 Task: Add Sprouts Watermelon Passionfruit Hydration Drink Mix Single to the cart.
Action: Mouse pressed left at (17, 77)
Screenshot: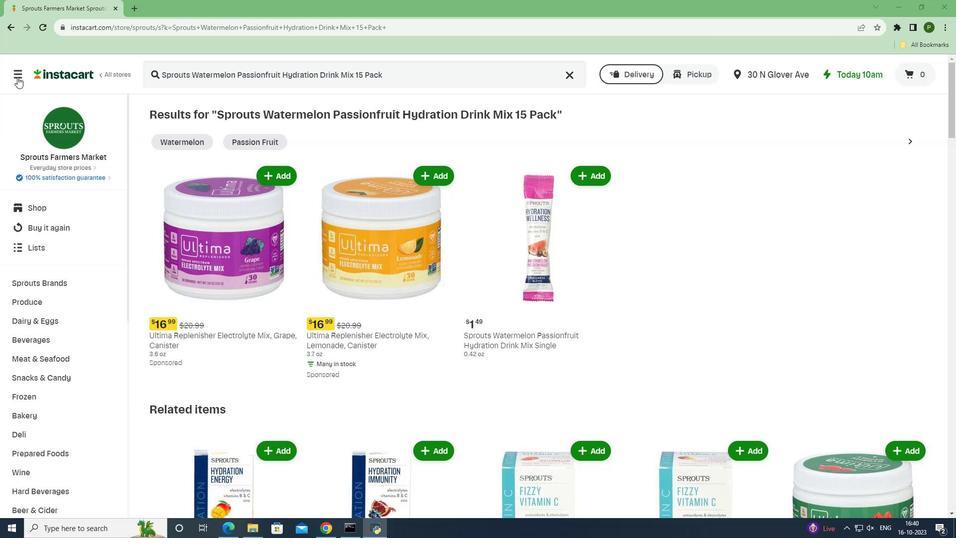 
Action: Mouse moved to (20, 259)
Screenshot: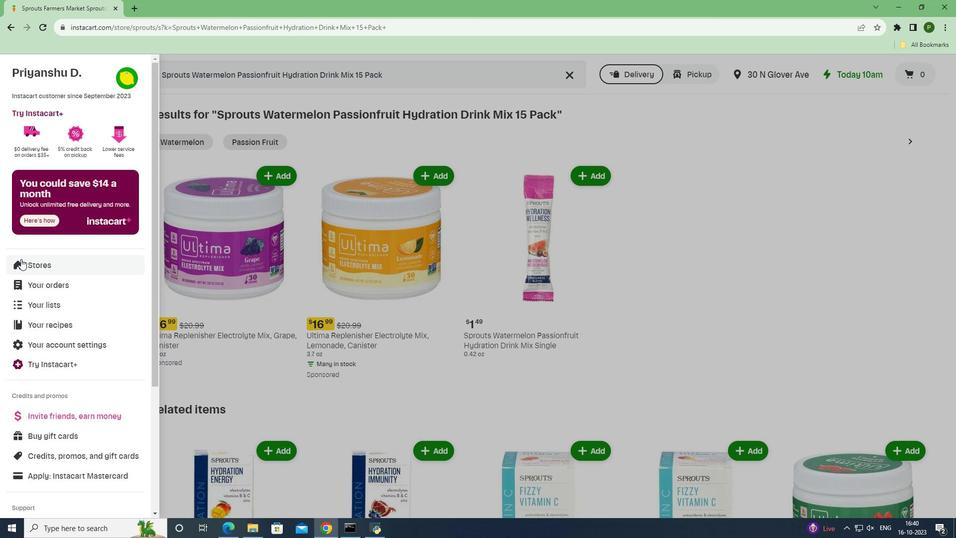 
Action: Mouse pressed left at (20, 259)
Screenshot: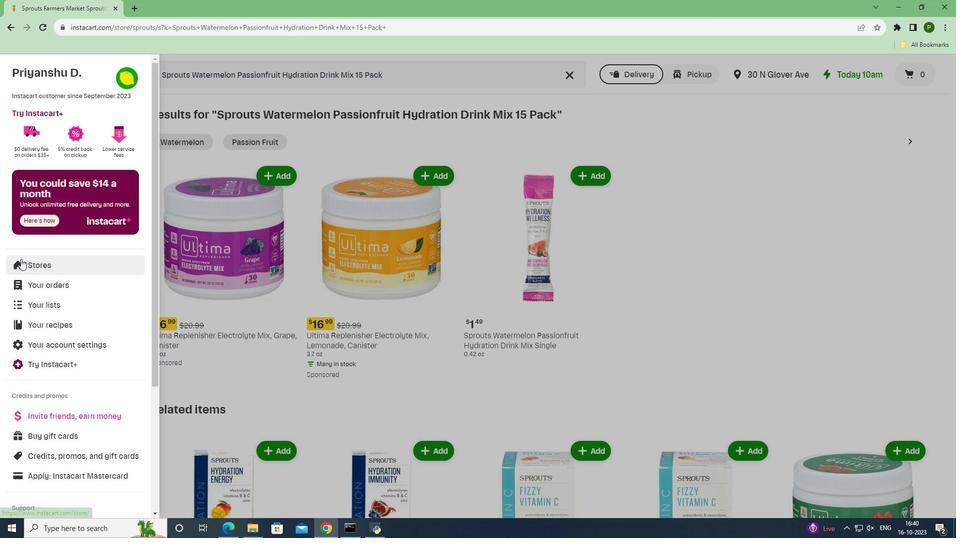 
Action: Mouse moved to (226, 120)
Screenshot: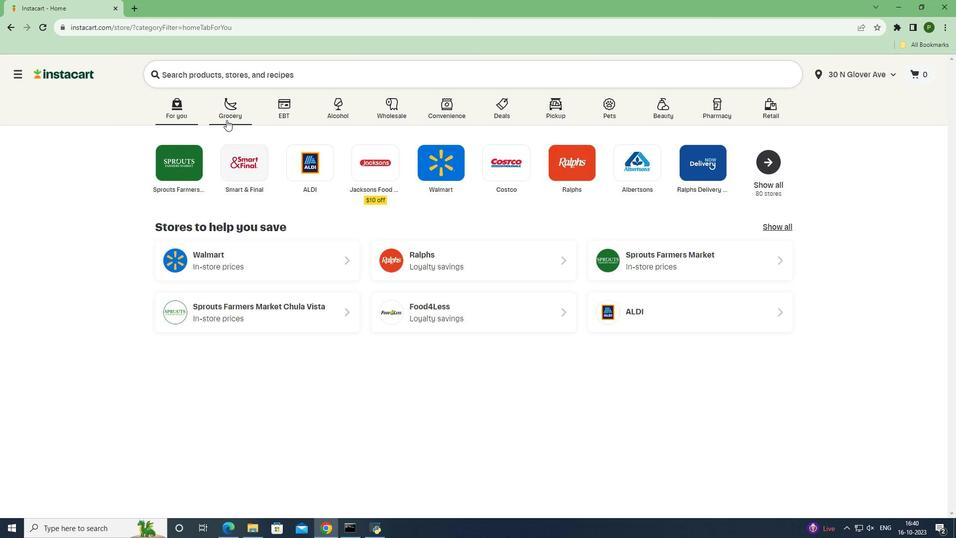 
Action: Mouse pressed left at (226, 120)
Screenshot: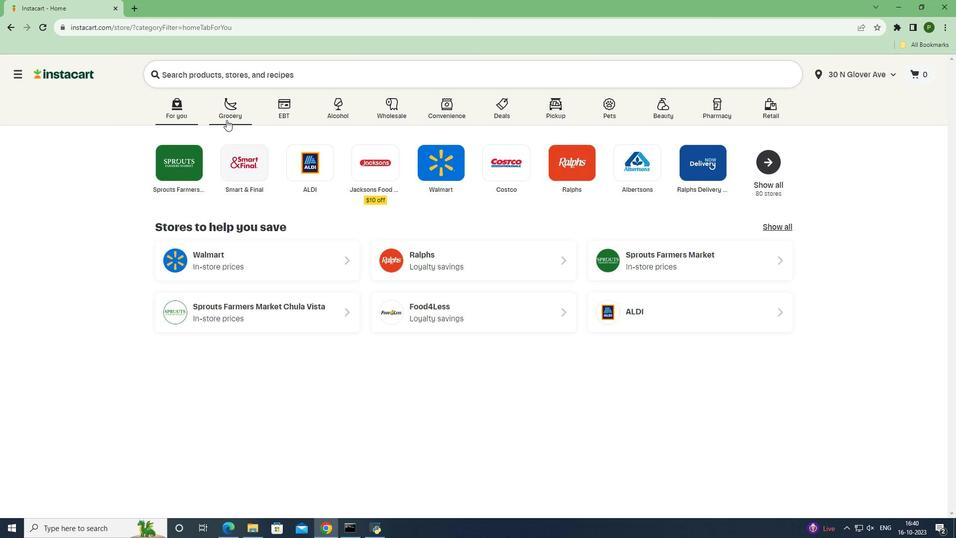 
Action: Mouse moved to (614, 237)
Screenshot: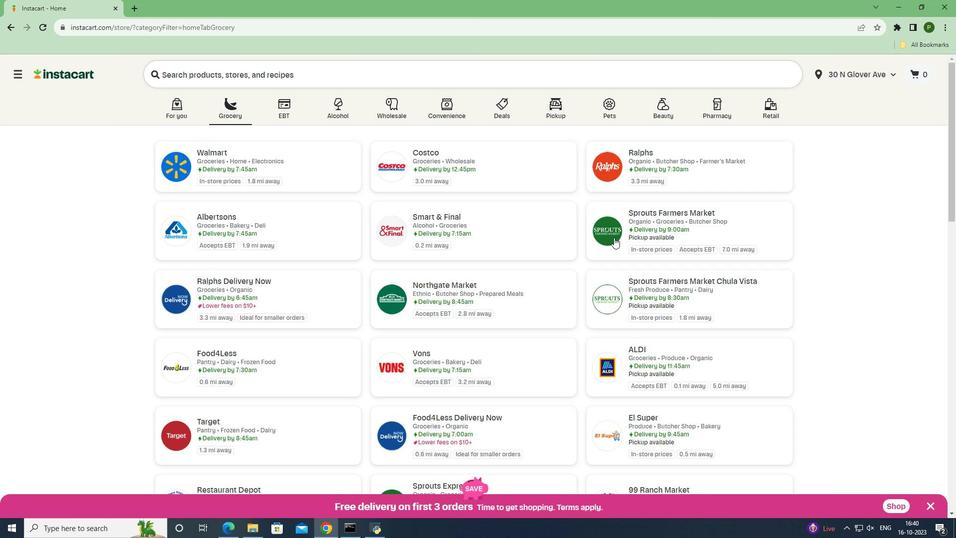 
Action: Mouse pressed left at (614, 237)
Screenshot: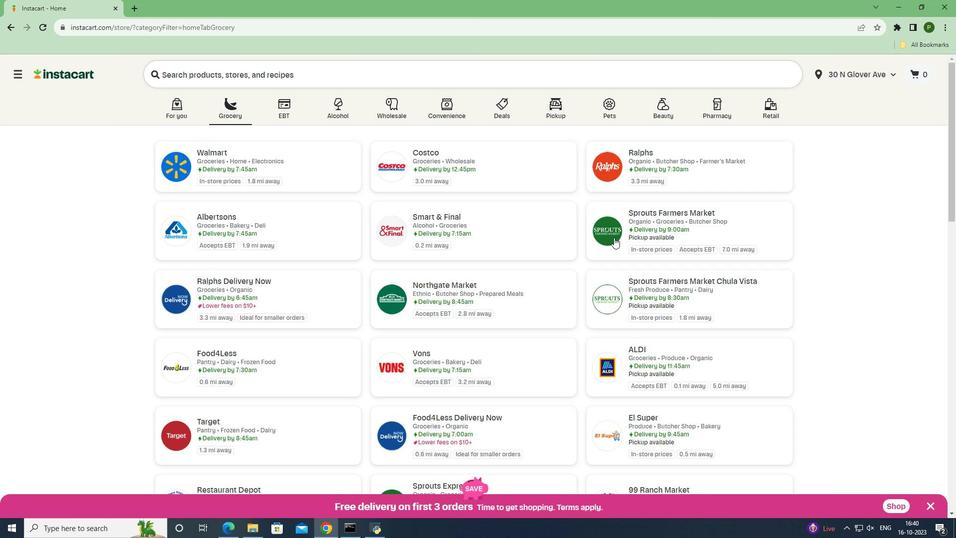 
Action: Mouse moved to (33, 339)
Screenshot: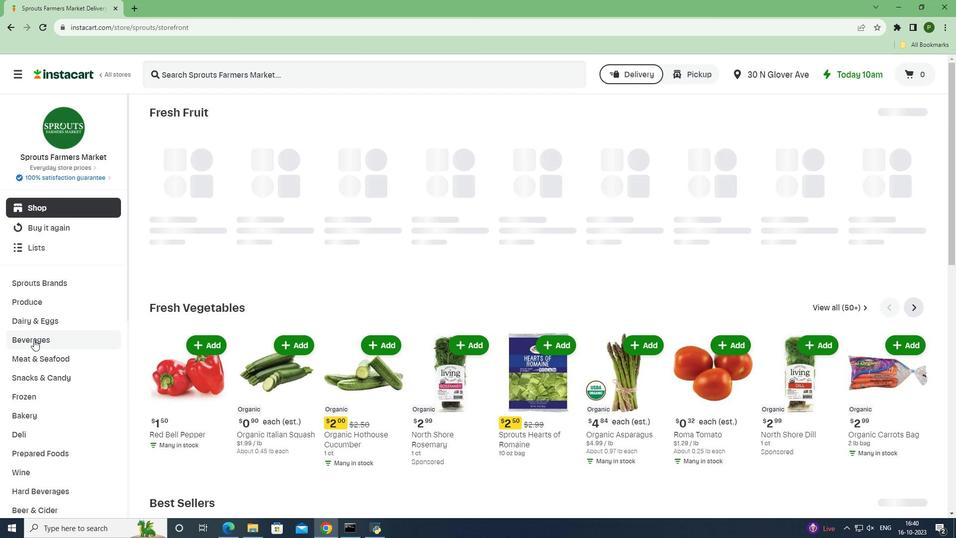 
Action: Mouse pressed left at (33, 339)
Screenshot: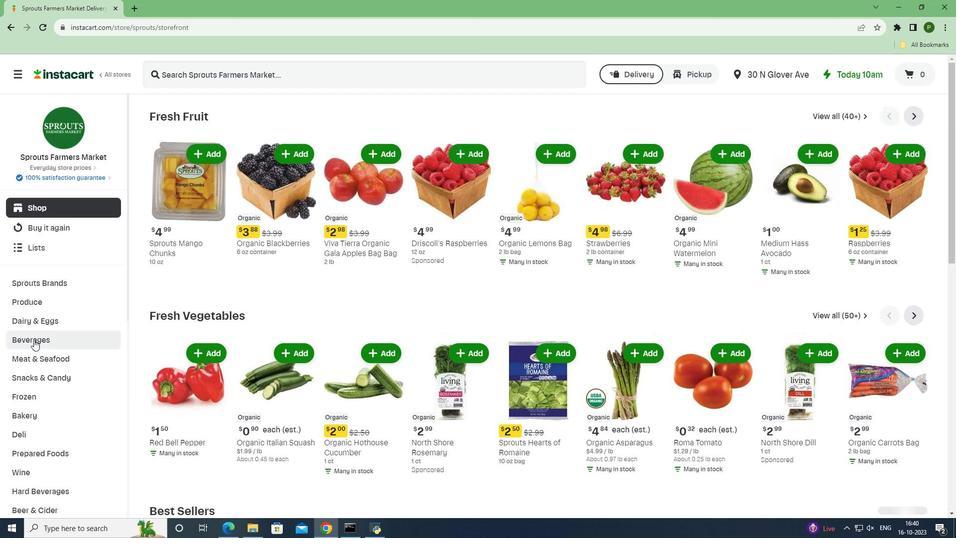 
Action: Mouse moved to (895, 135)
Screenshot: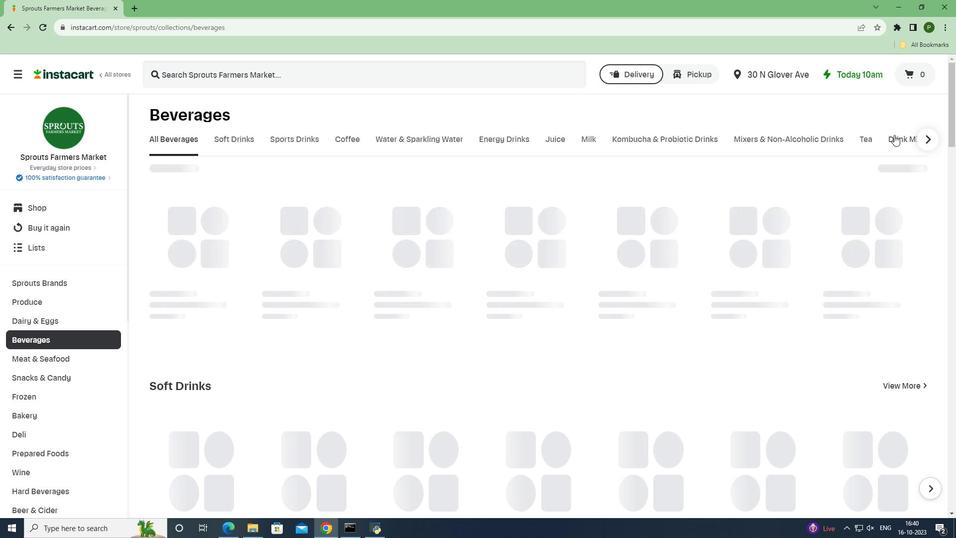 
Action: Mouse pressed left at (895, 135)
Screenshot: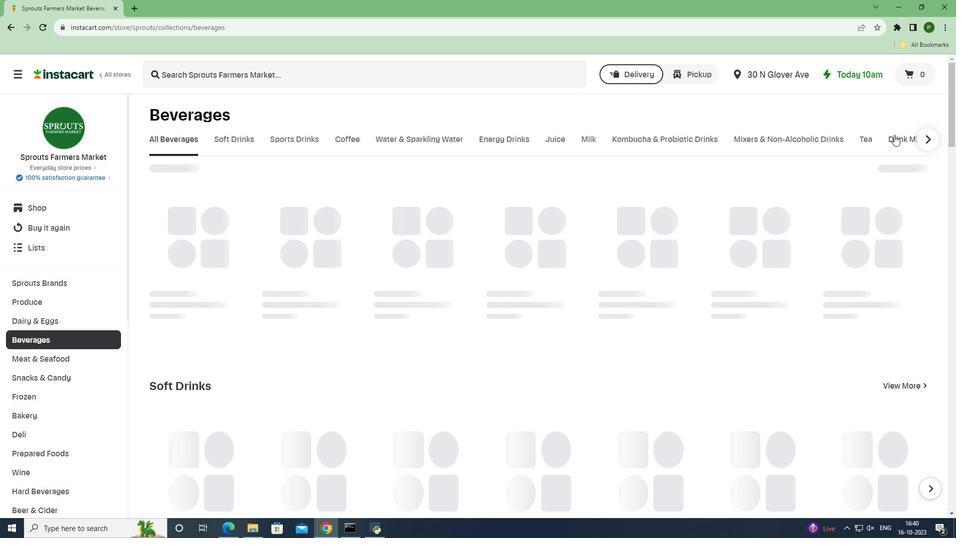 
Action: Mouse moved to (260, 177)
Screenshot: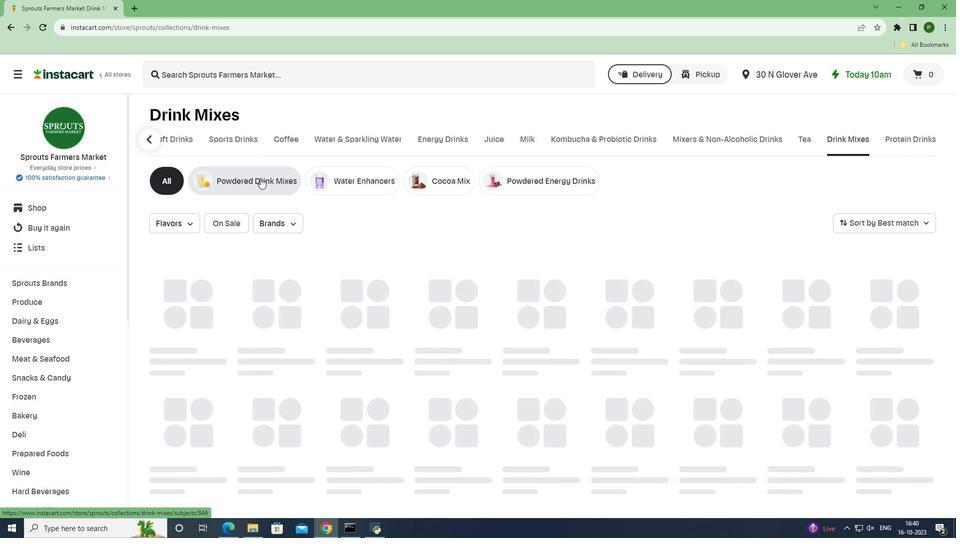 
Action: Mouse pressed left at (260, 177)
Screenshot: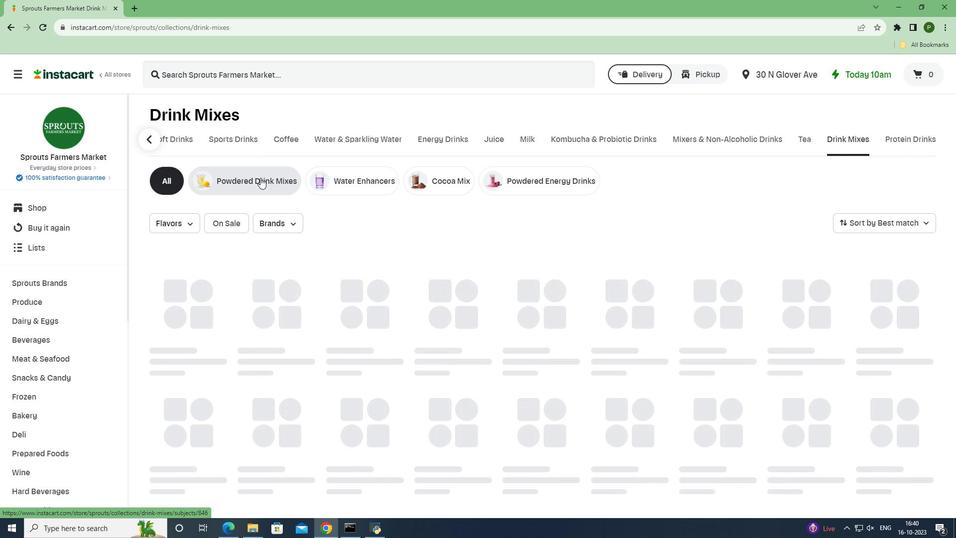 
Action: Mouse moved to (237, 71)
Screenshot: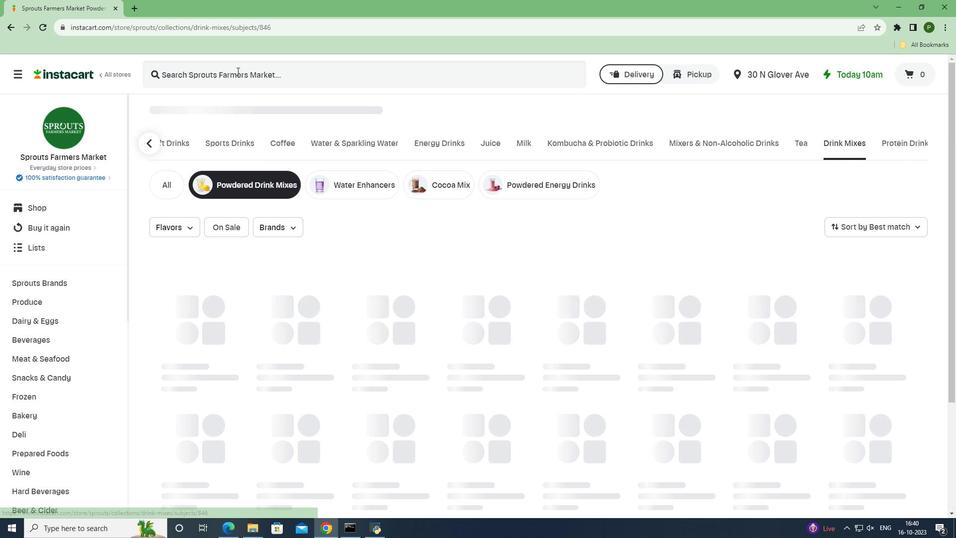 
Action: Mouse pressed left at (237, 71)
Screenshot: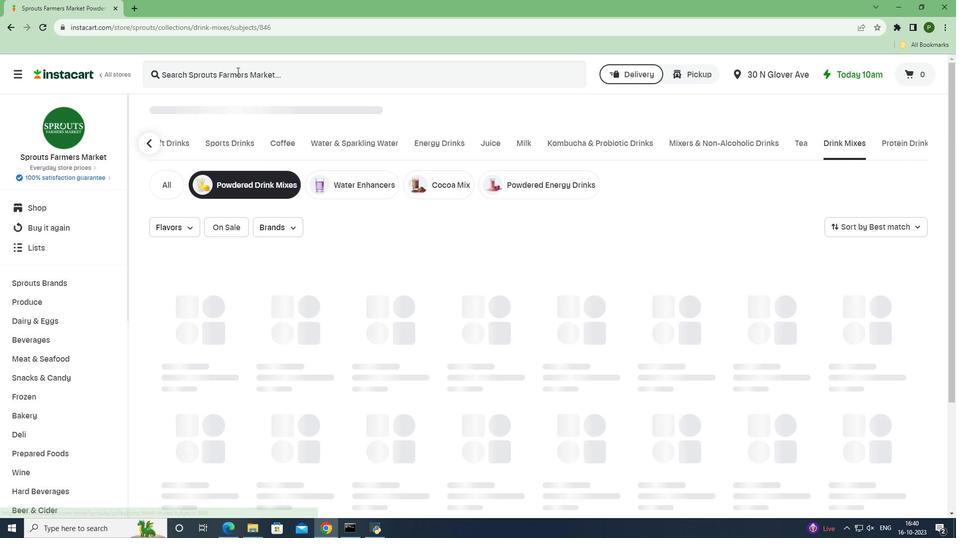 
Action: Key pressed <Key.caps_lock>S<Key.caps_lock>prouts<Key.space><Key.caps_lock>W<Key.caps_lock>atermelon<Key.space><Key.caps_lock>P<Key.caps_lock>assion<Key.space>fruit<Key.space><Key.caps_lock>H<Key.caps_lock>ydration<Key.space><Key.caps_lock>D<Key.caps_lock>rink<Key.space><Key.caps_lock>M<Key.caps_lock>ix<Key.space><Key.caps_lock>S<Key.caps_lock>ingle<Key.space><Key.enter>
Screenshot: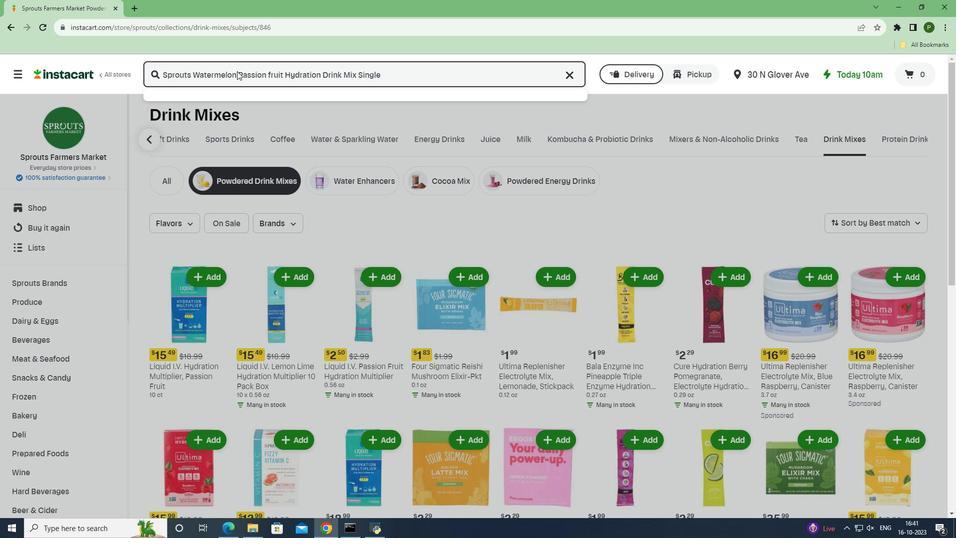
Action: Mouse moved to (284, 176)
Screenshot: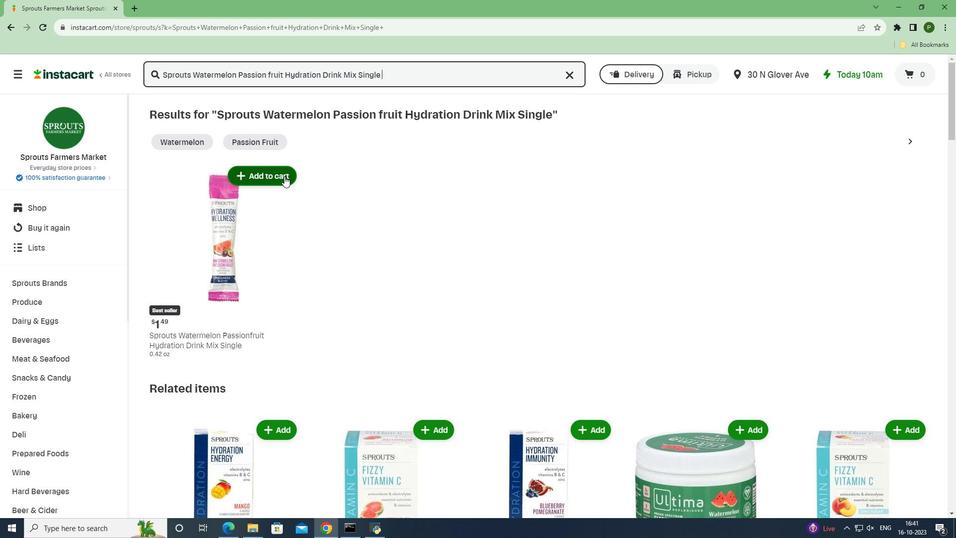 
Action: Mouse pressed left at (284, 176)
Screenshot: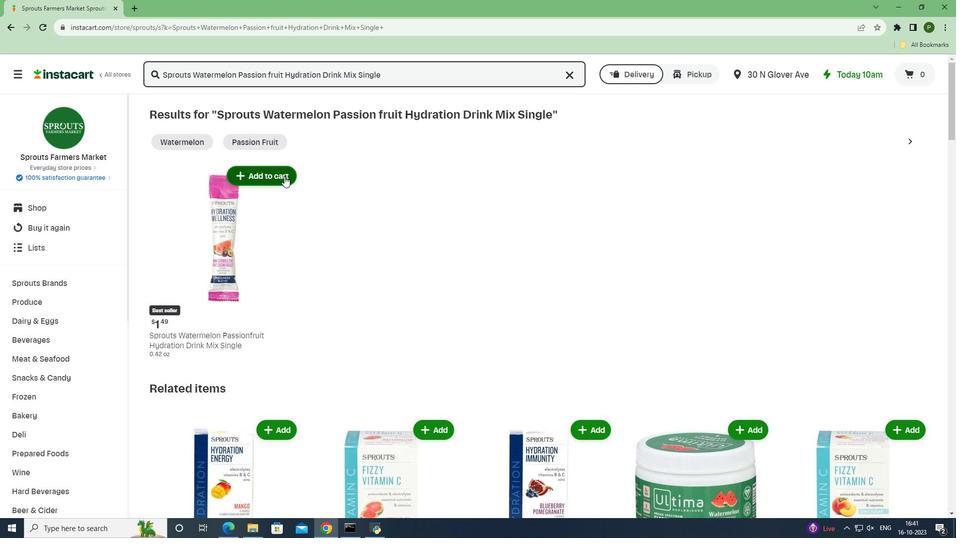
Action: Mouse moved to (335, 314)
Screenshot: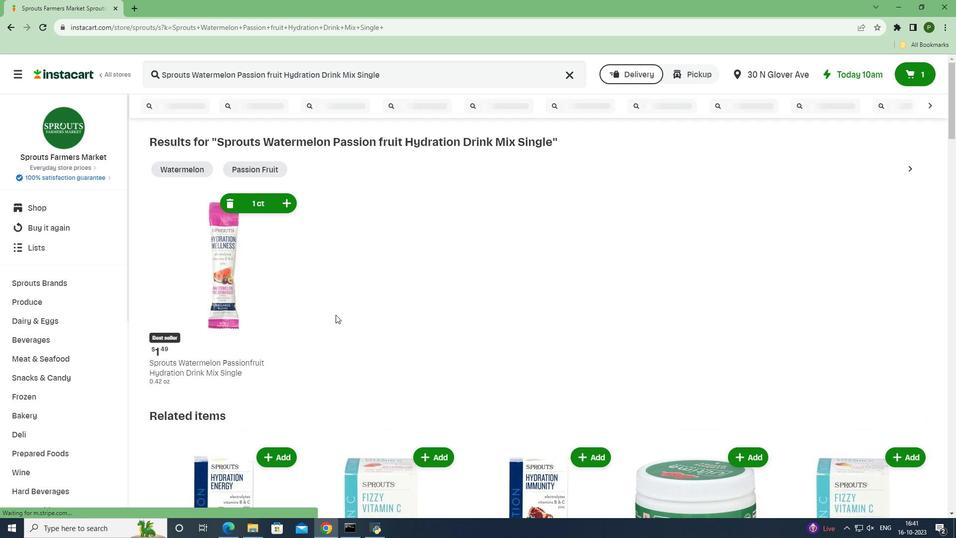 
